 Task: Create a due date automation trigger when advanced on, on the monday after a card is due add dates starting this month at 11:00 AM.
Action: Mouse moved to (989, 96)
Screenshot: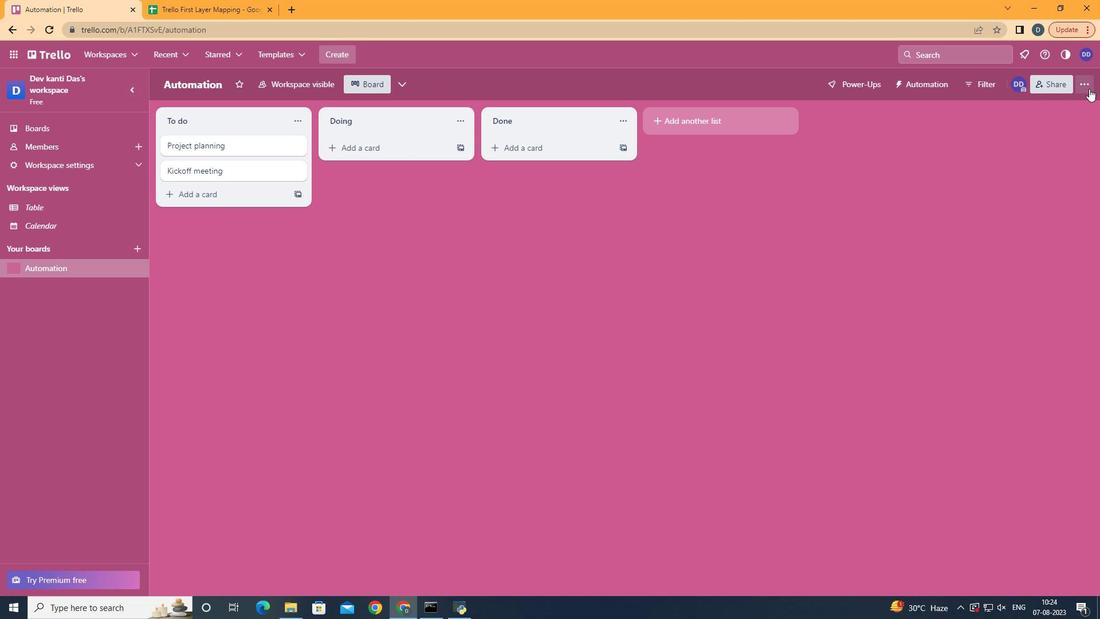 
Action: Mouse pressed left at (989, 96)
Screenshot: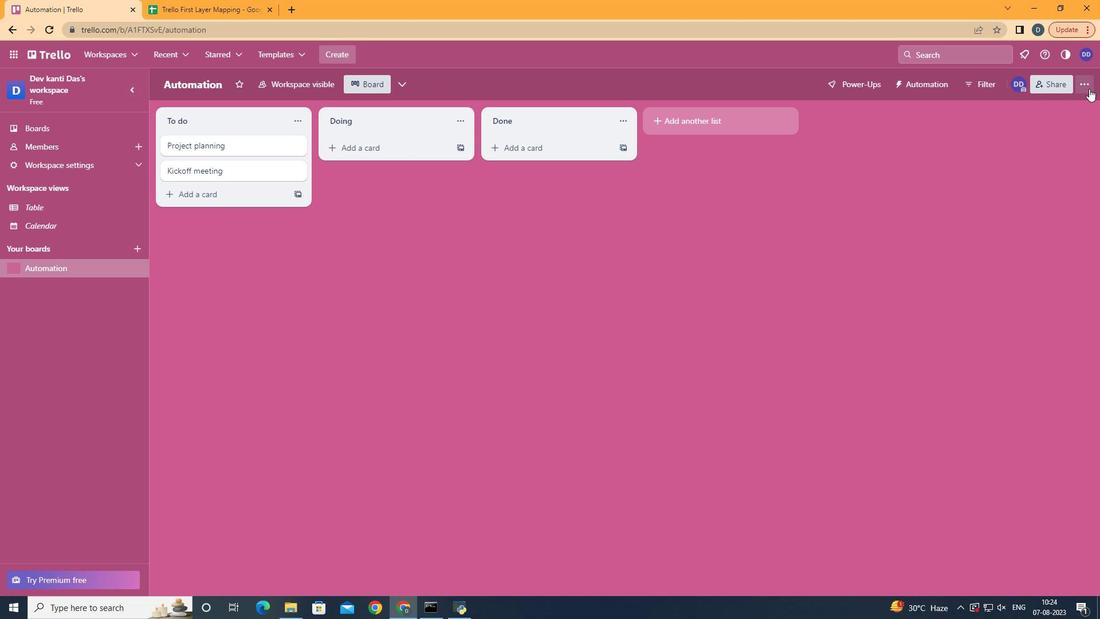 
Action: Mouse moved to (907, 260)
Screenshot: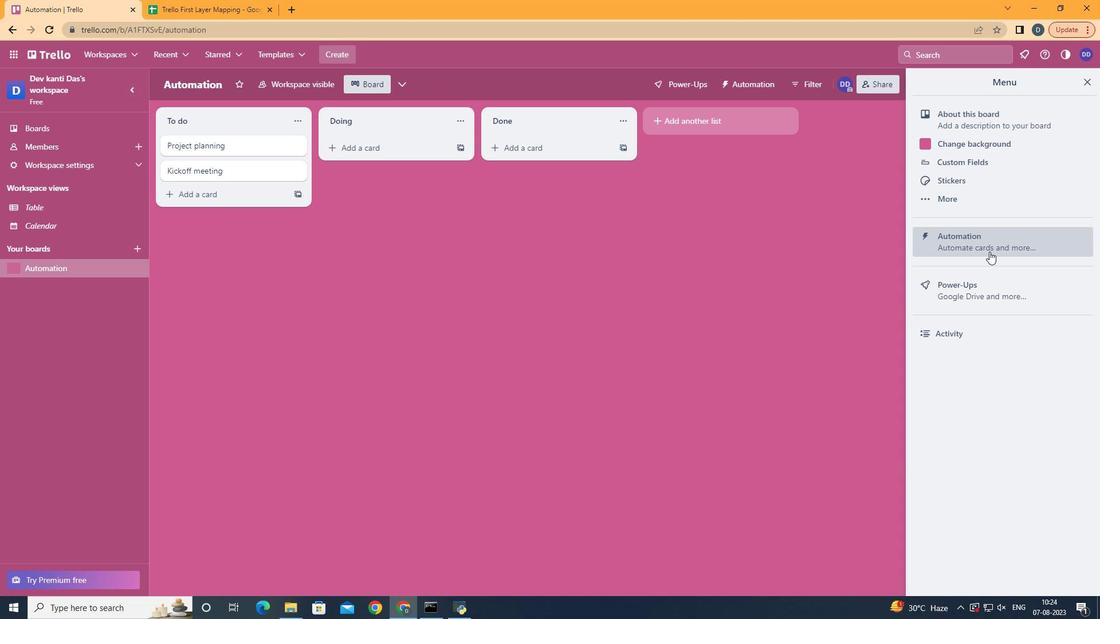 
Action: Mouse pressed left at (907, 260)
Screenshot: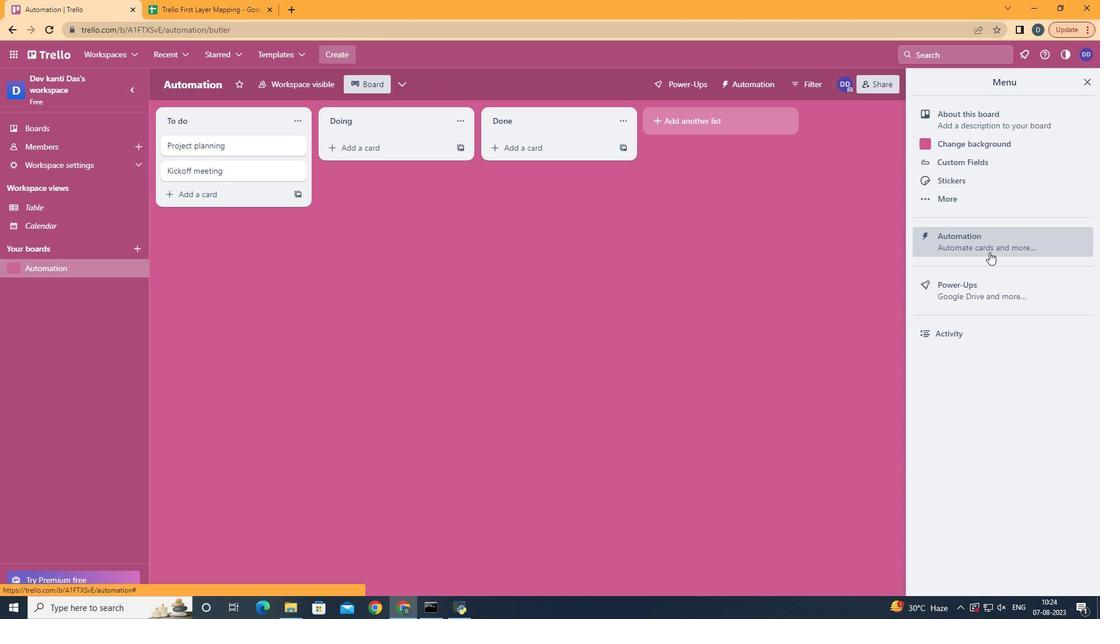 
Action: Mouse moved to (300, 237)
Screenshot: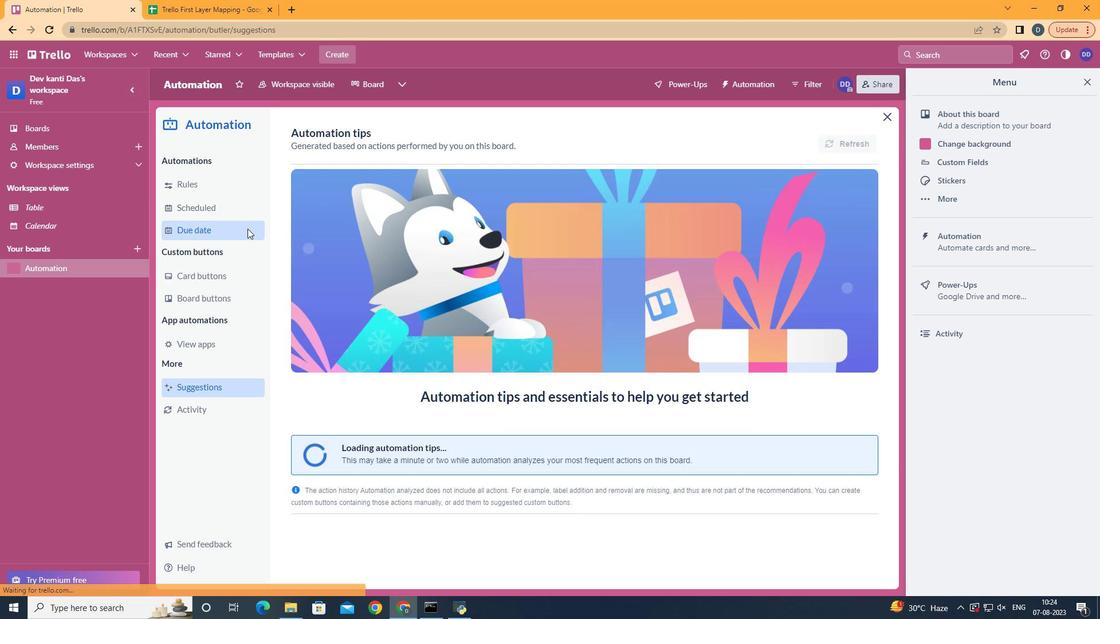 
Action: Mouse pressed left at (300, 237)
Screenshot: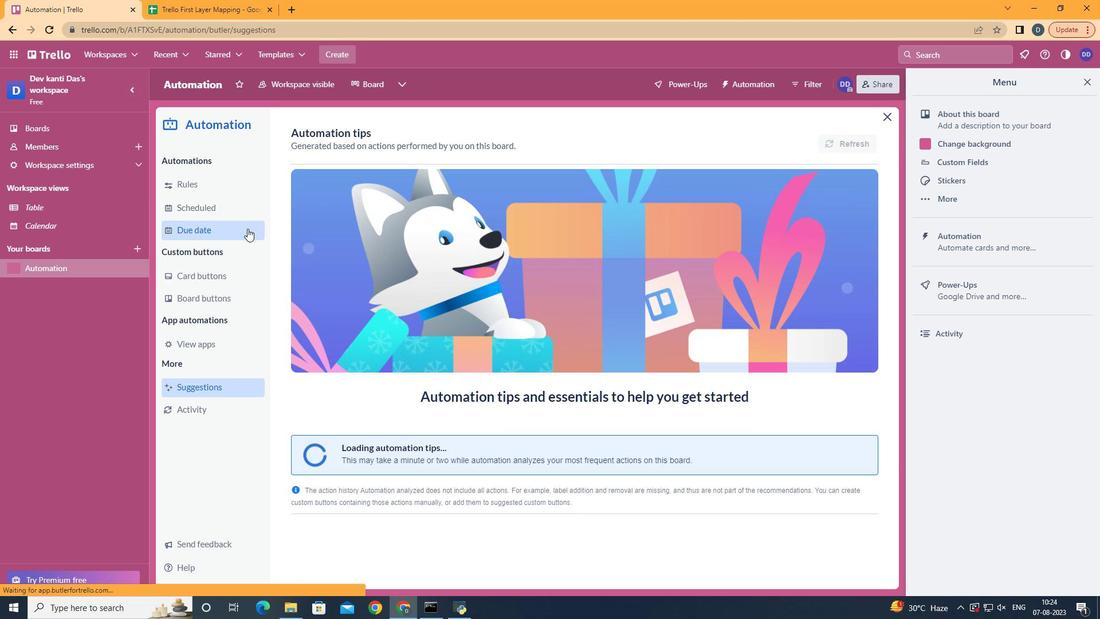 
Action: Mouse moved to (760, 144)
Screenshot: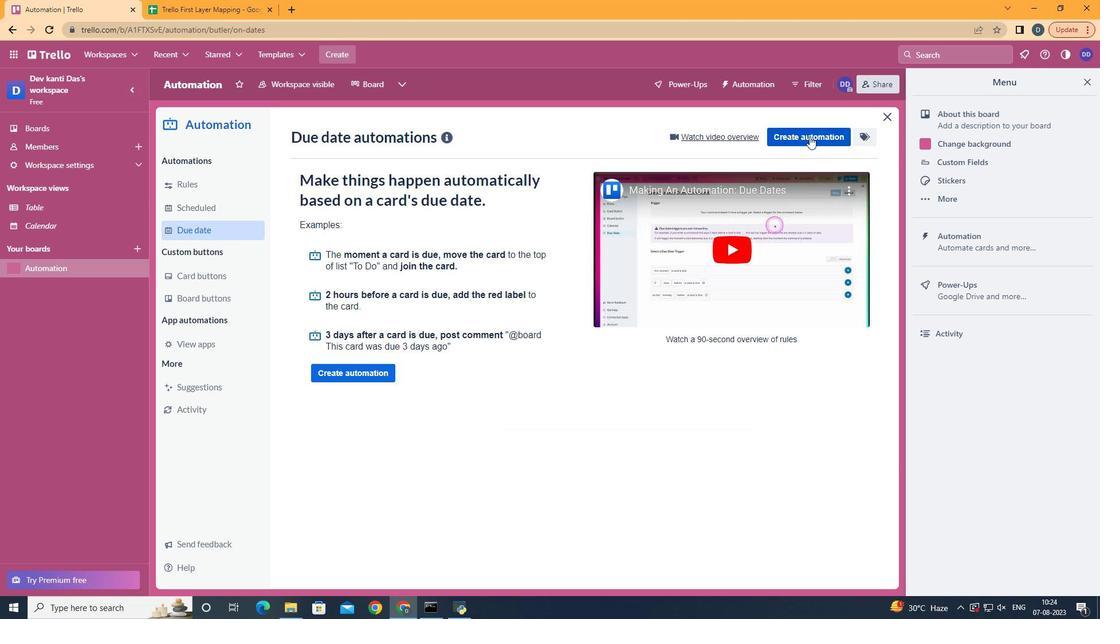 
Action: Mouse pressed left at (760, 144)
Screenshot: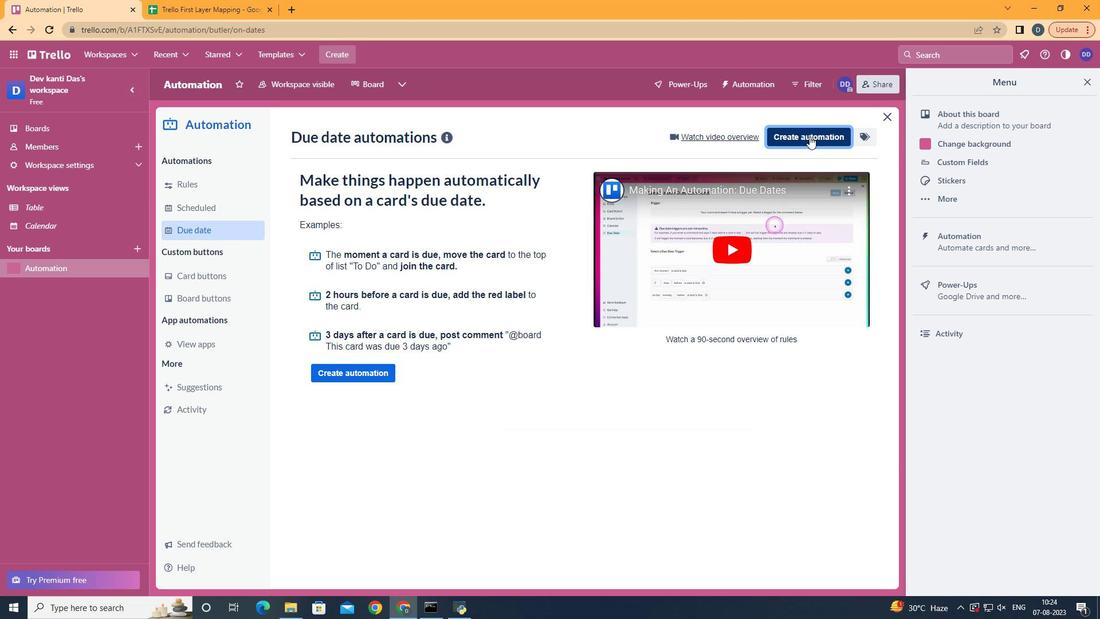 
Action: Mouse moved to (579, 254)
Screenshot: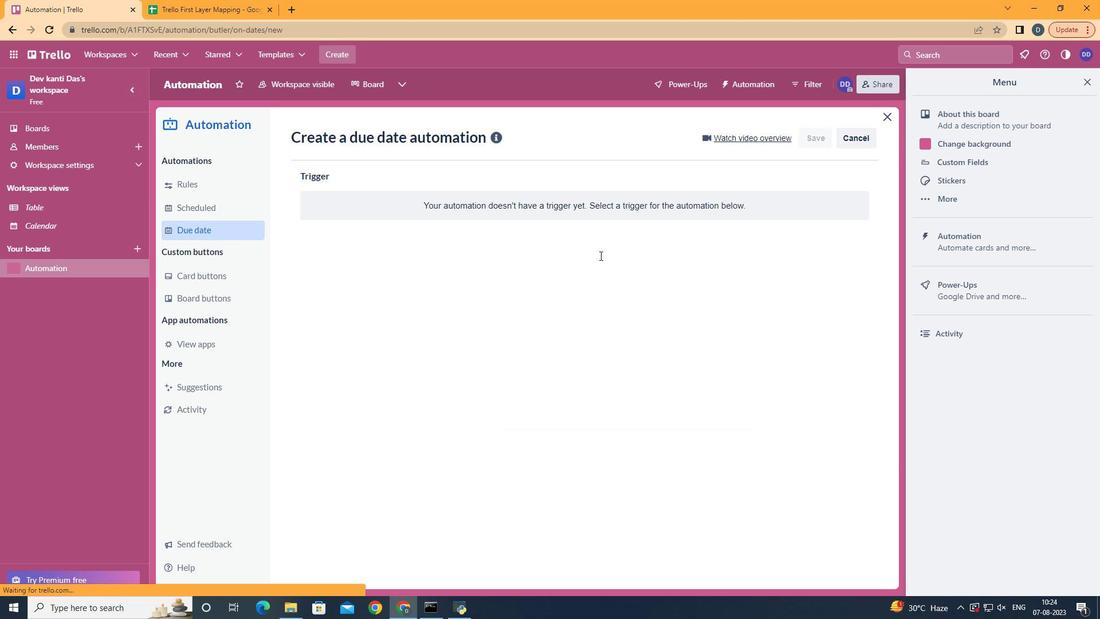 
Action: Mouse pressed left at (579, 254)
Screenshot: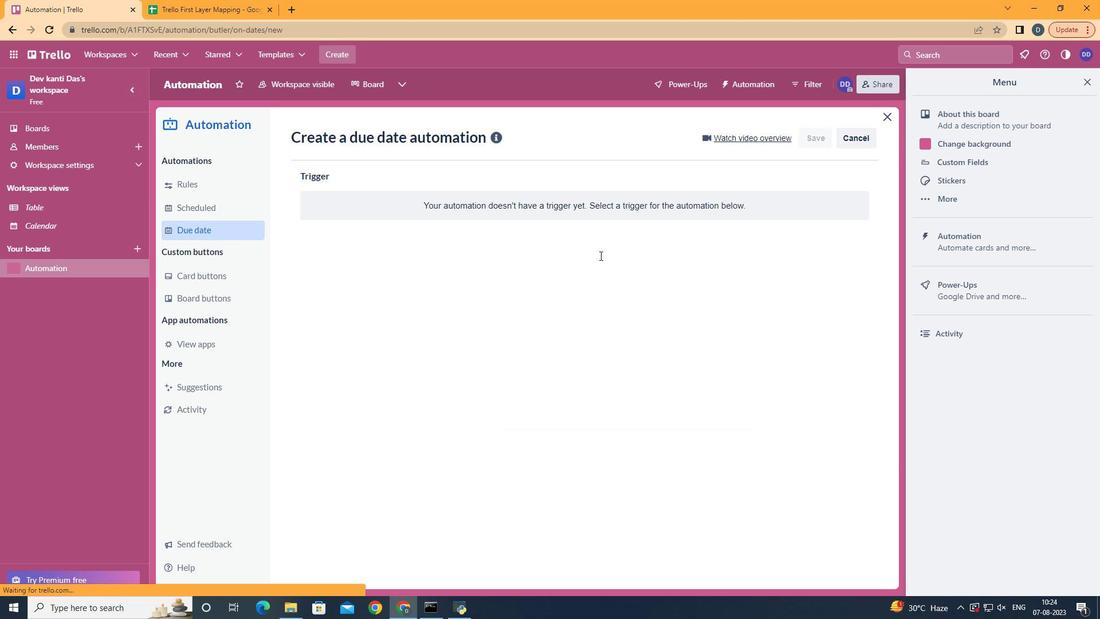 
Action: Mouse moved to (402, 312)
Screenshot: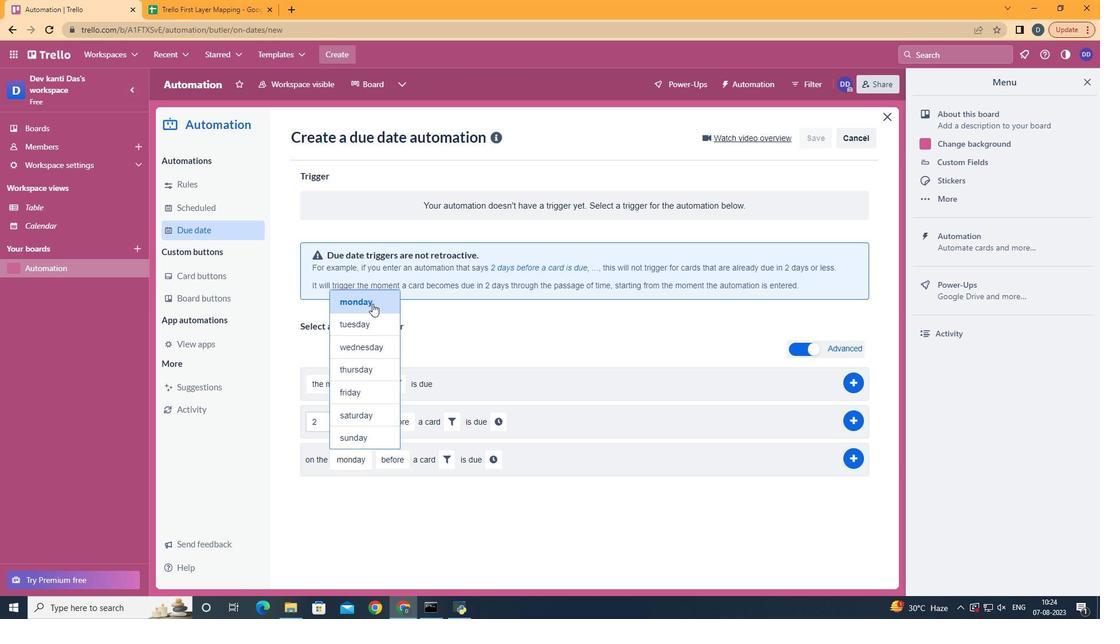 
Action: Mouse pressed left at (402, 312)
Screenshot: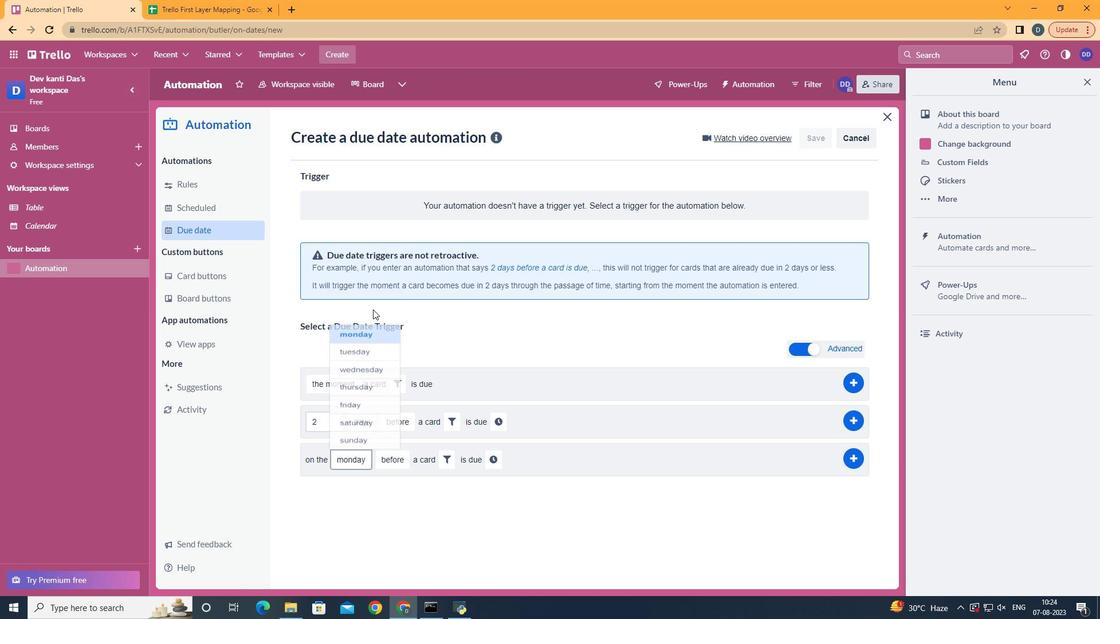 
Action: Mouse moved to (425, 509)
Screenshot: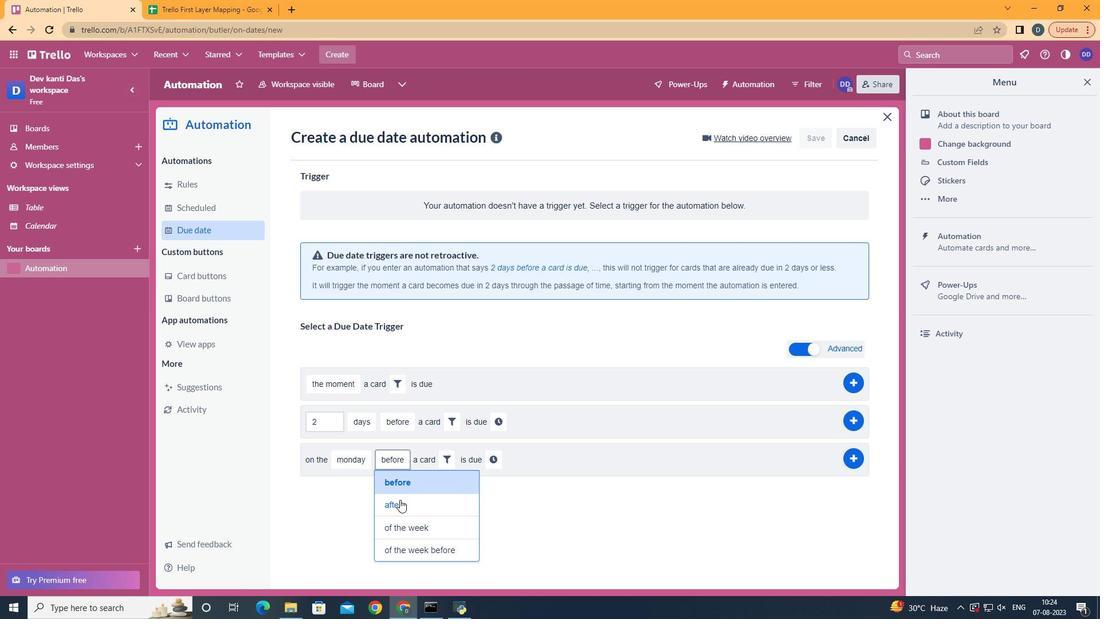 
Action: Mouse pressed left at (425, 509)
Screenshot: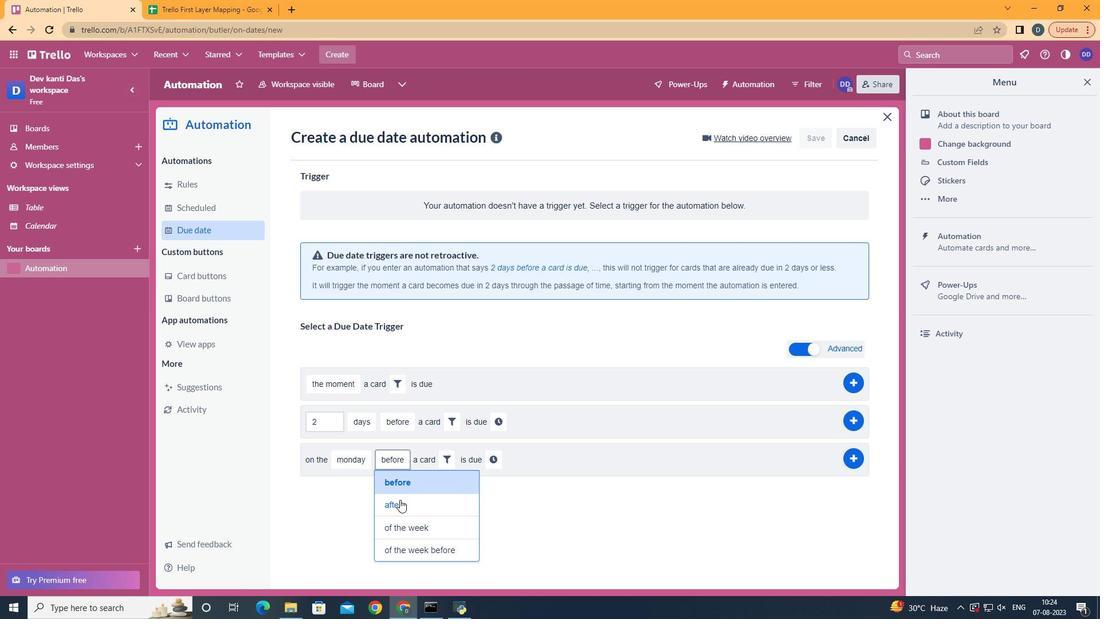 
Action: Mouse moved to (461, 469)
Screenshot: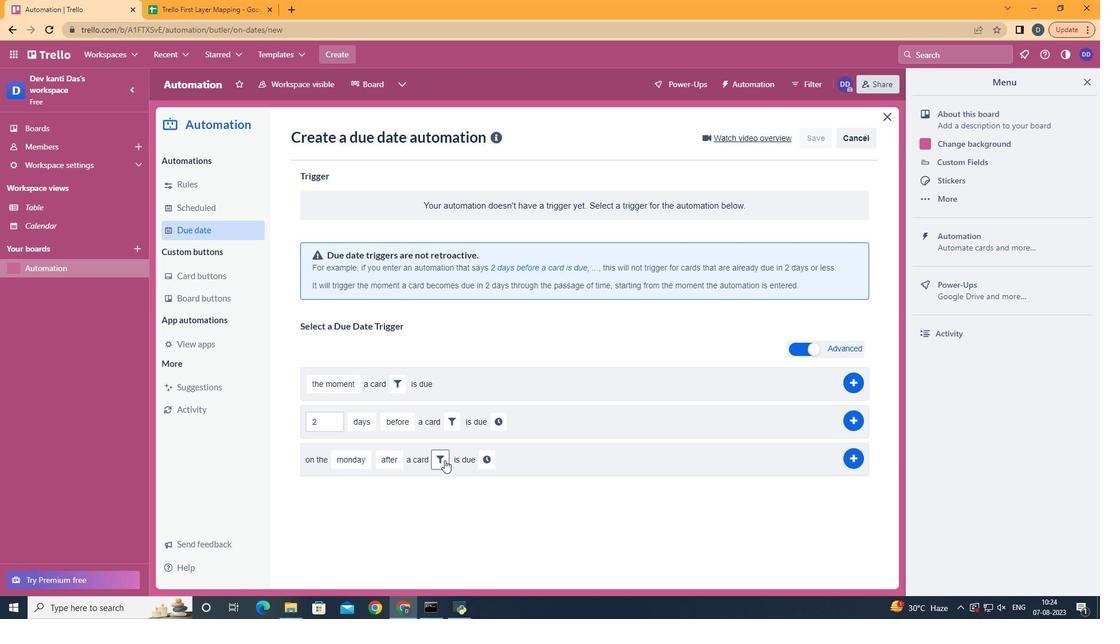 
Action: Mouse pressed left at (461, 469)
Screenshot: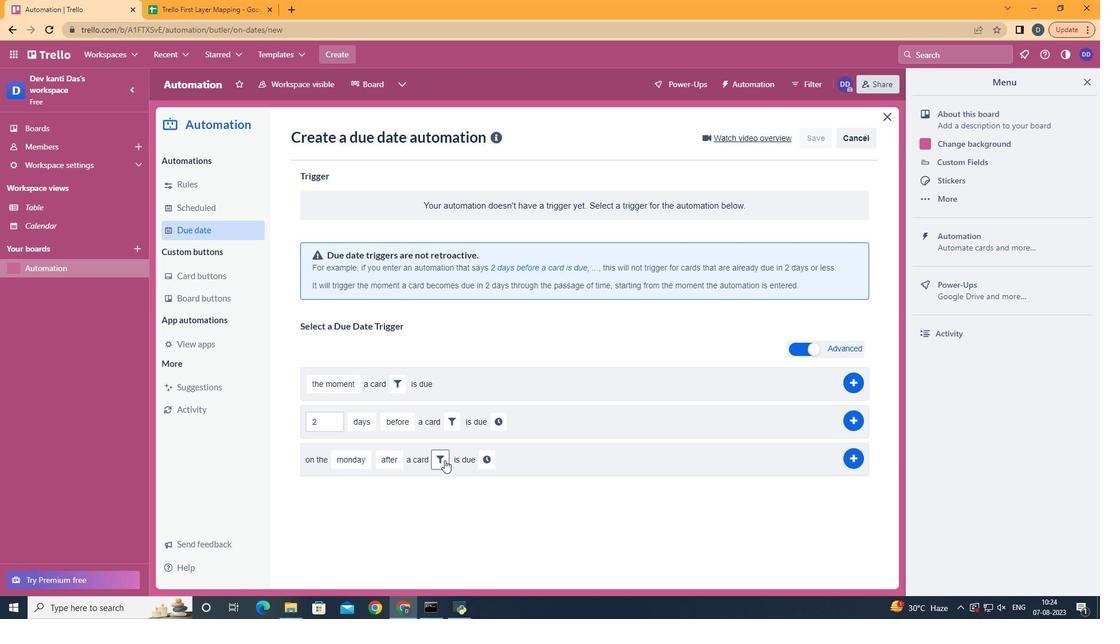 
Action: Mouse moved to (501, 505)
Screenshot: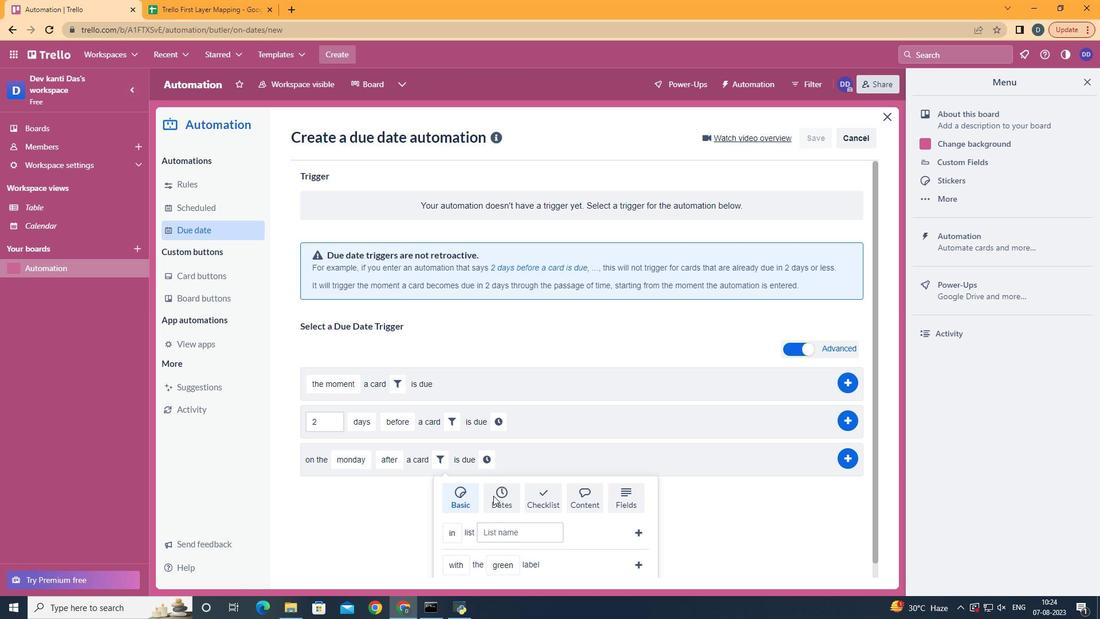 
Action: Mouse pressed left at (501, 505)
Screenshot: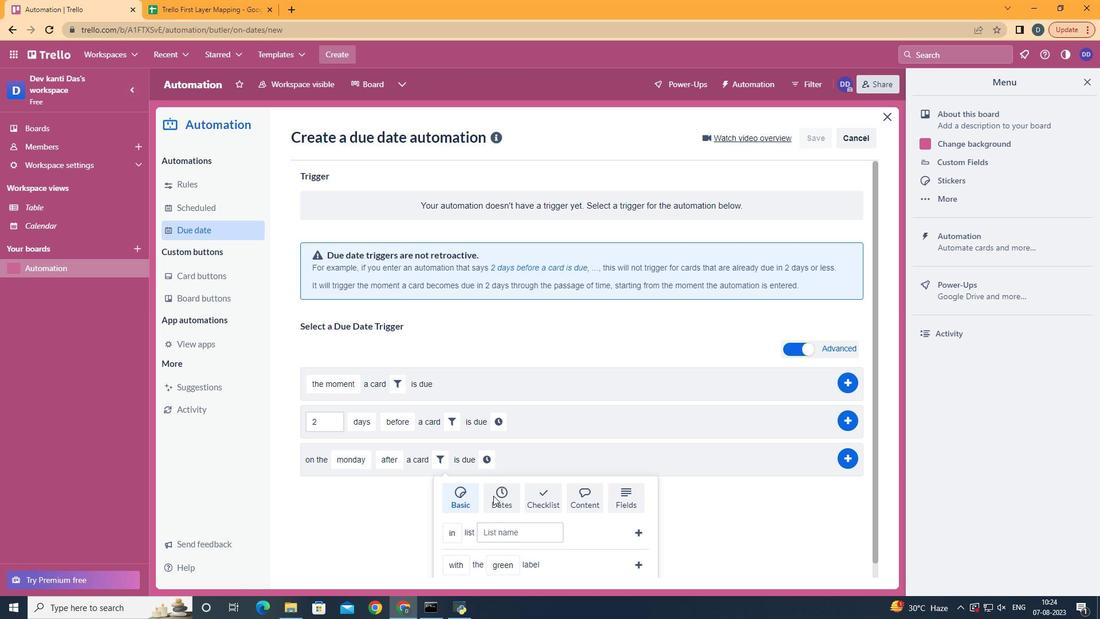 
Action: Mouse moved to (502, 505)
Screenshot: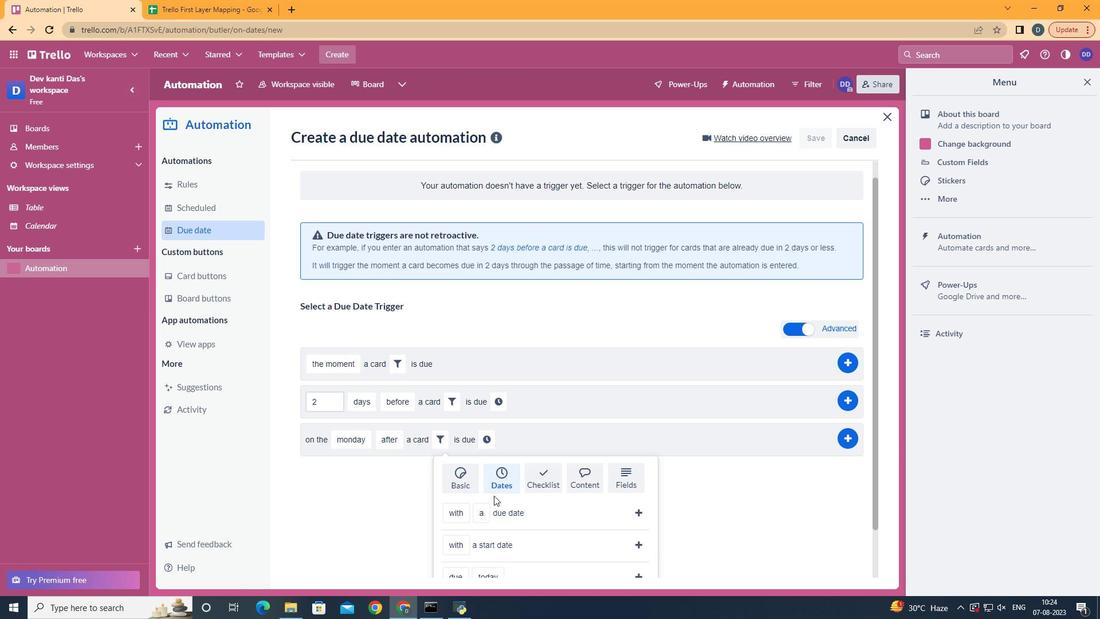 
Action: Mouse scrolled (502, 504) with delta (0, 0)
Screenshot: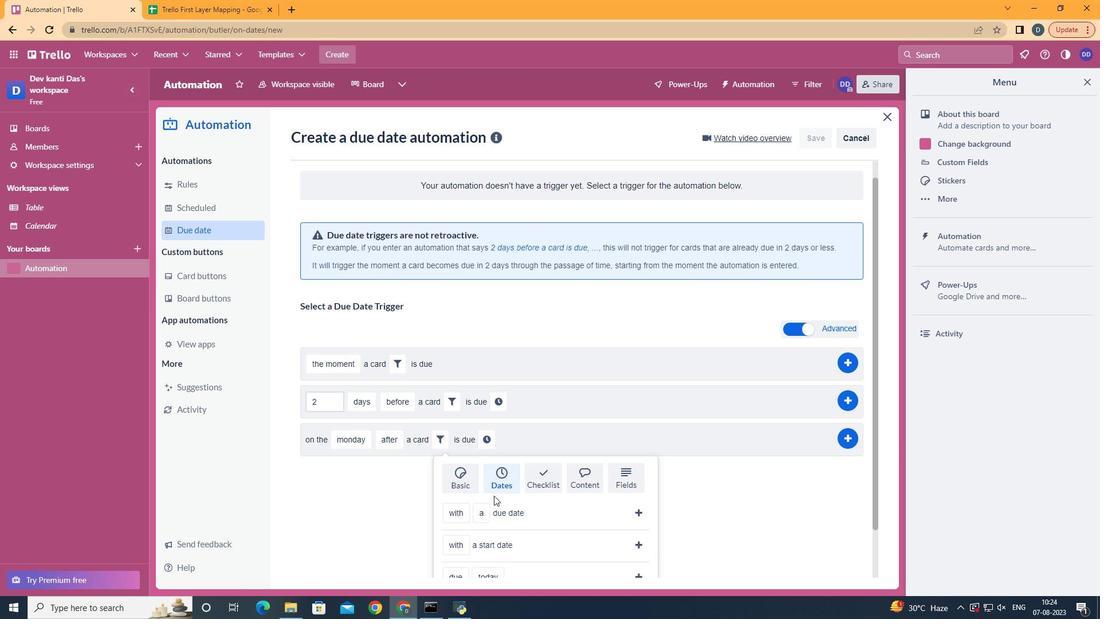 
Action: Mouse scrolled (502, 504) with delta (0, 0)
Screenshot: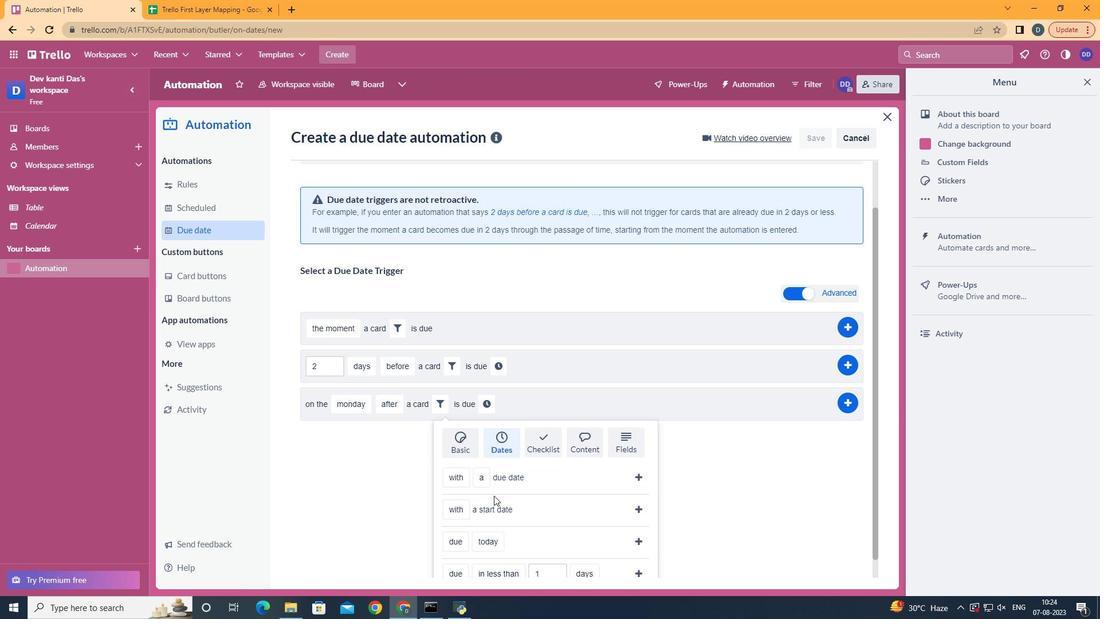 
Action: Mouse scrolled (502, 504) with delta (0, 0)
Screenshot: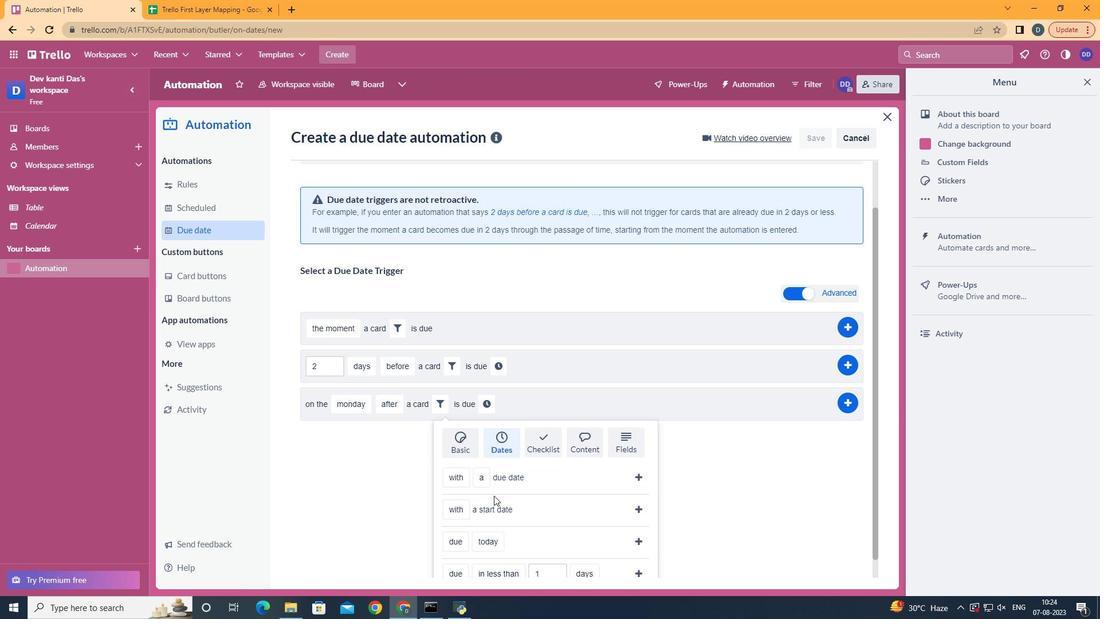 
Action: Mouse scrolled (502, 504) with delta (0, 0)
Screenshot: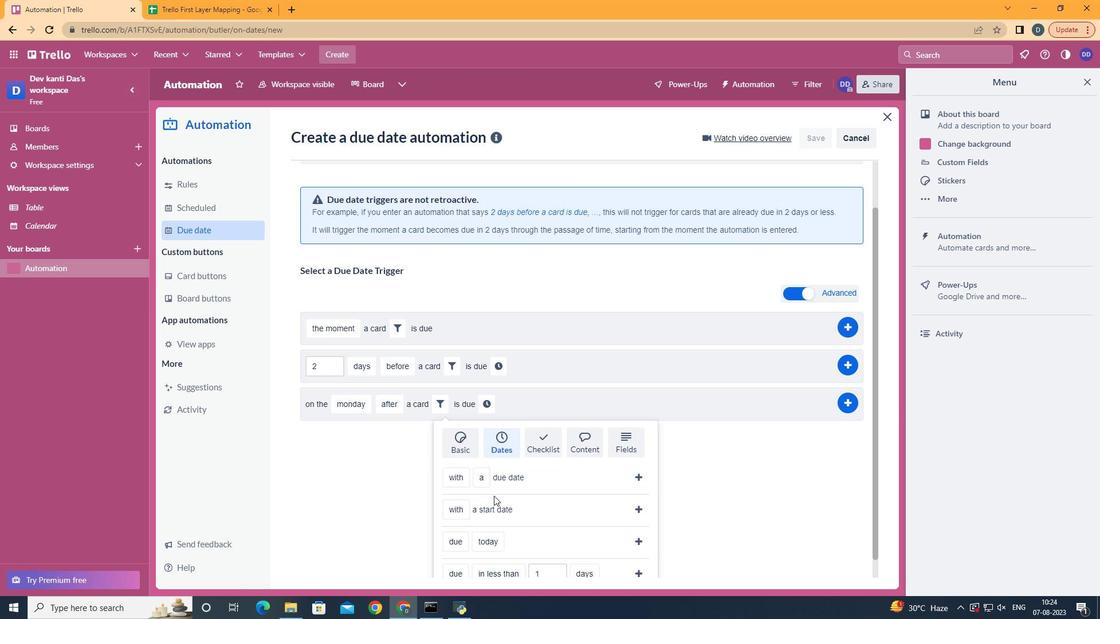 
Action: Mouse moved to (484, 485)
Screenshot: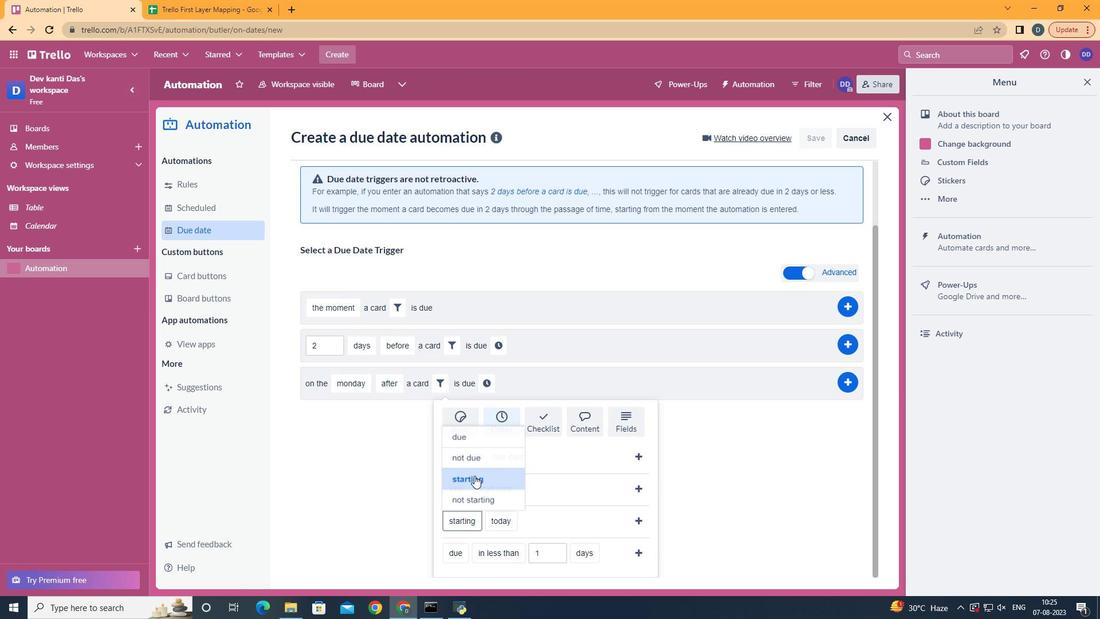 
Action: Mouse pressed left at (484, 485)
Screenshot: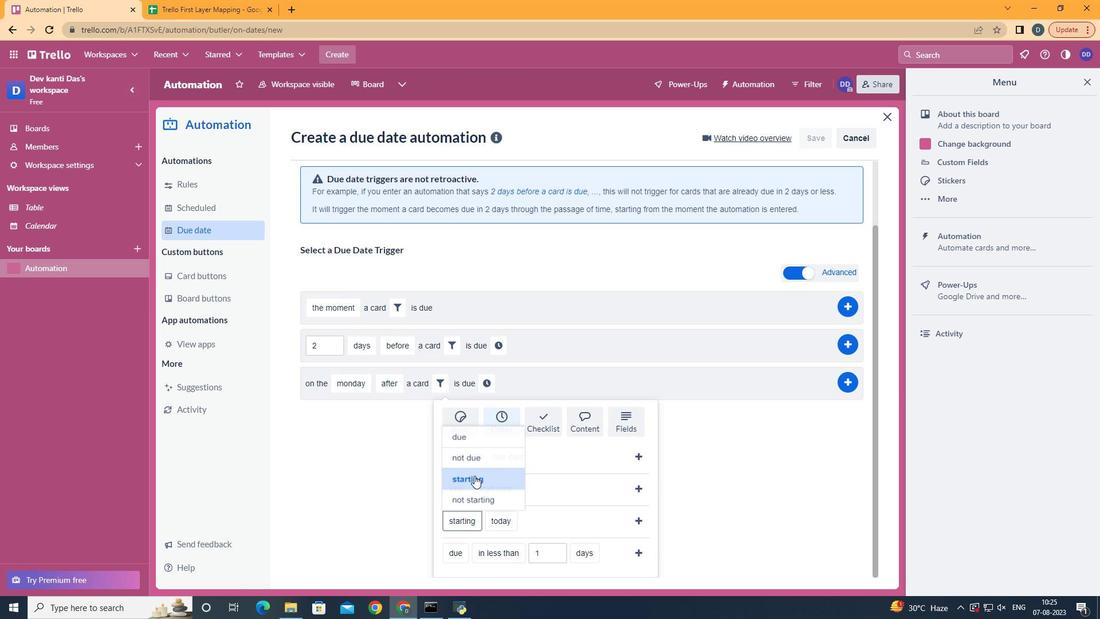 
Action: Mouse moved to (529, 486)
Screenshot: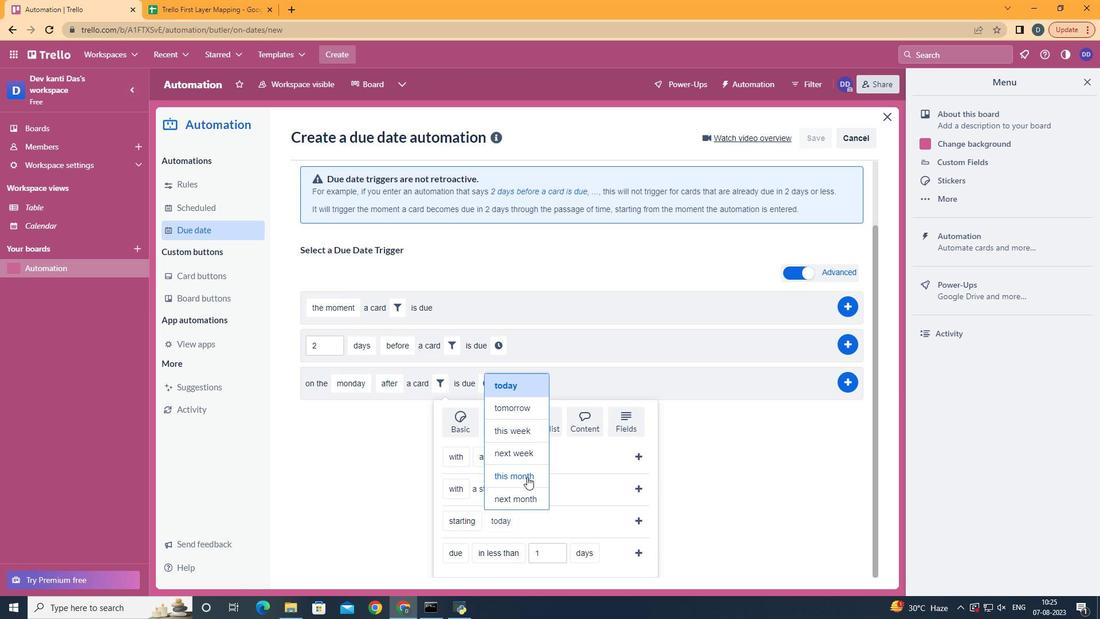 
Action: Mouse pressed left at (529, 486)
Screenshot: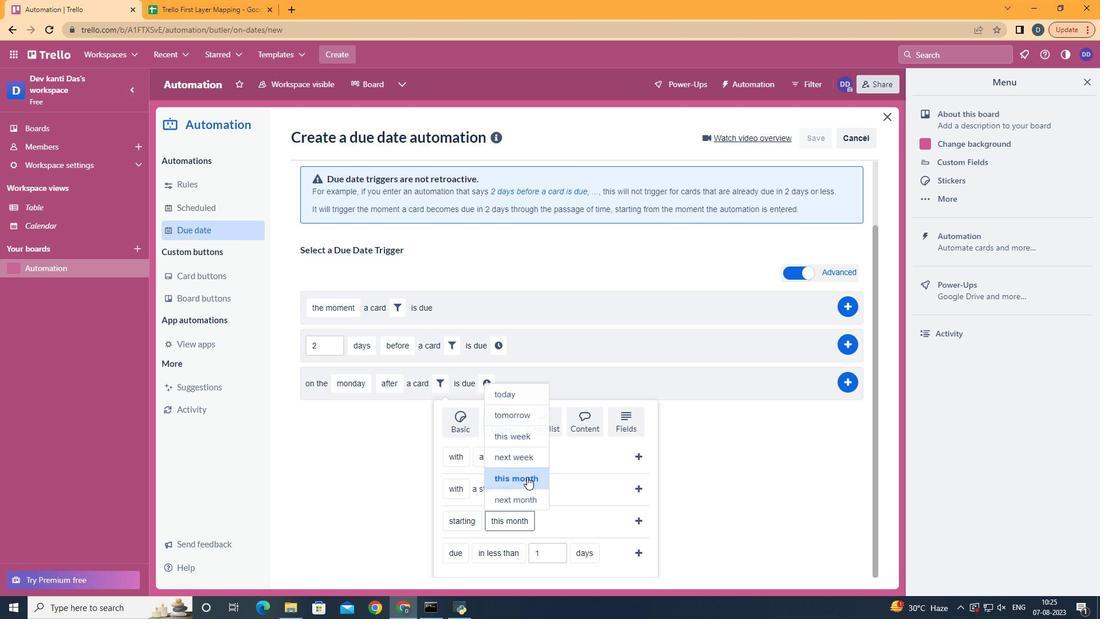 
Action: Mouse moved to (619, 532)
Screenshot: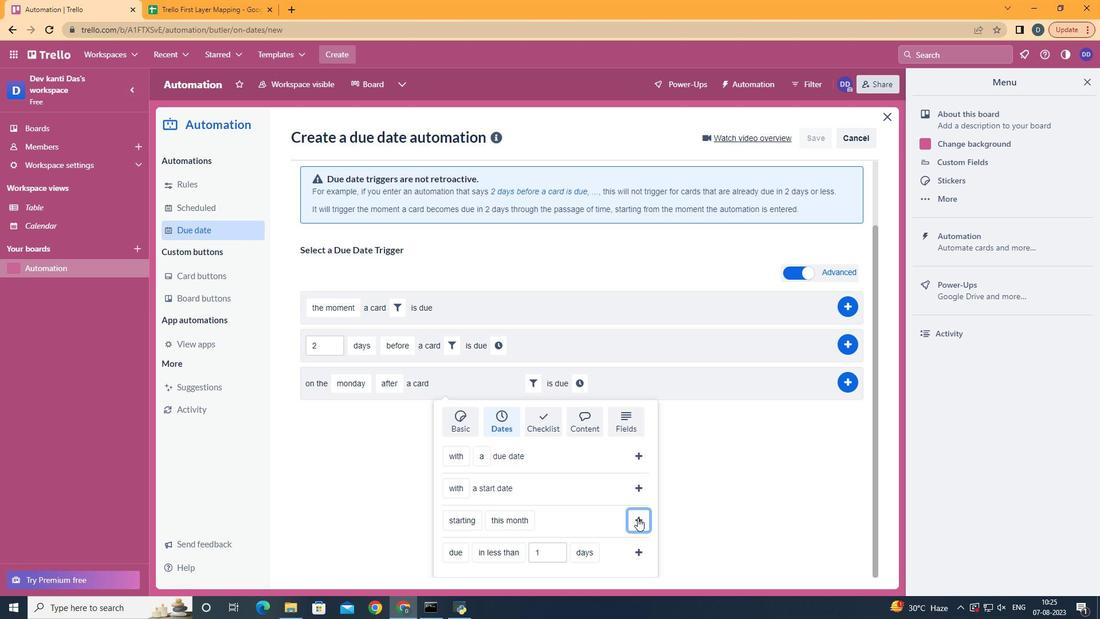
Action: Mouse pressed left at (619, 532)
Screenshot: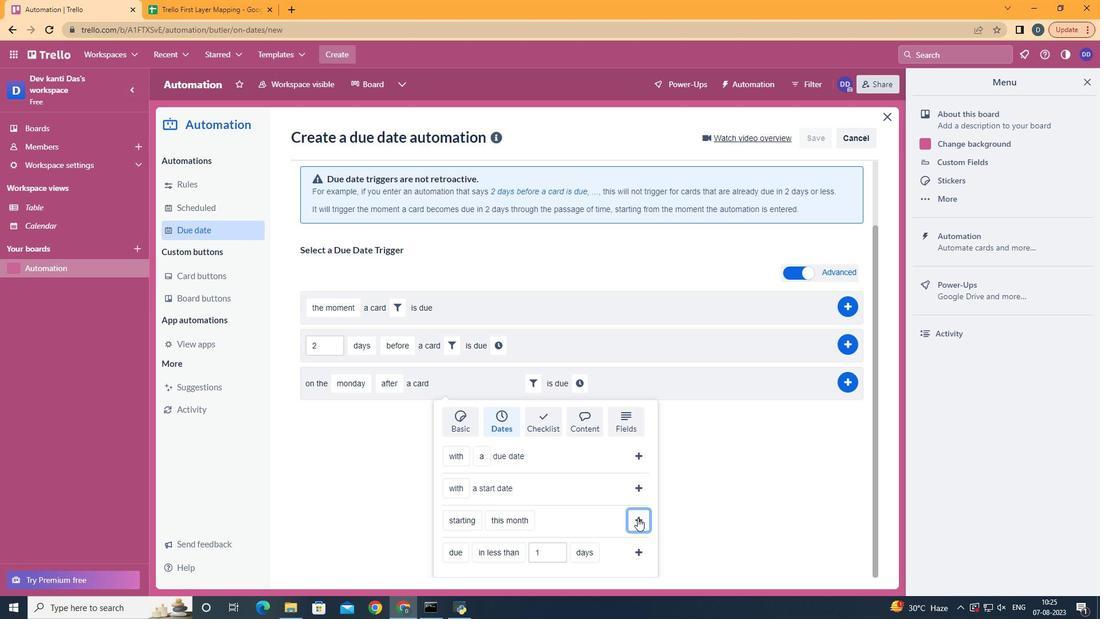 
Action: Mouse moved to (577, 465)
Screenshot: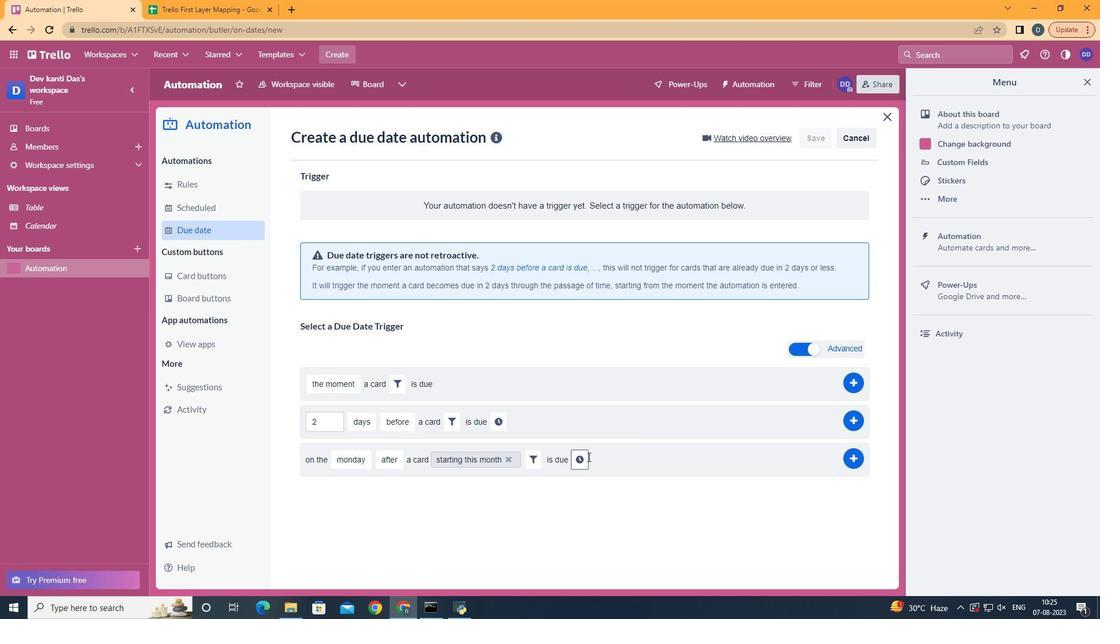 
Action: Mouse pressed left at (577, 465)
Screenshot: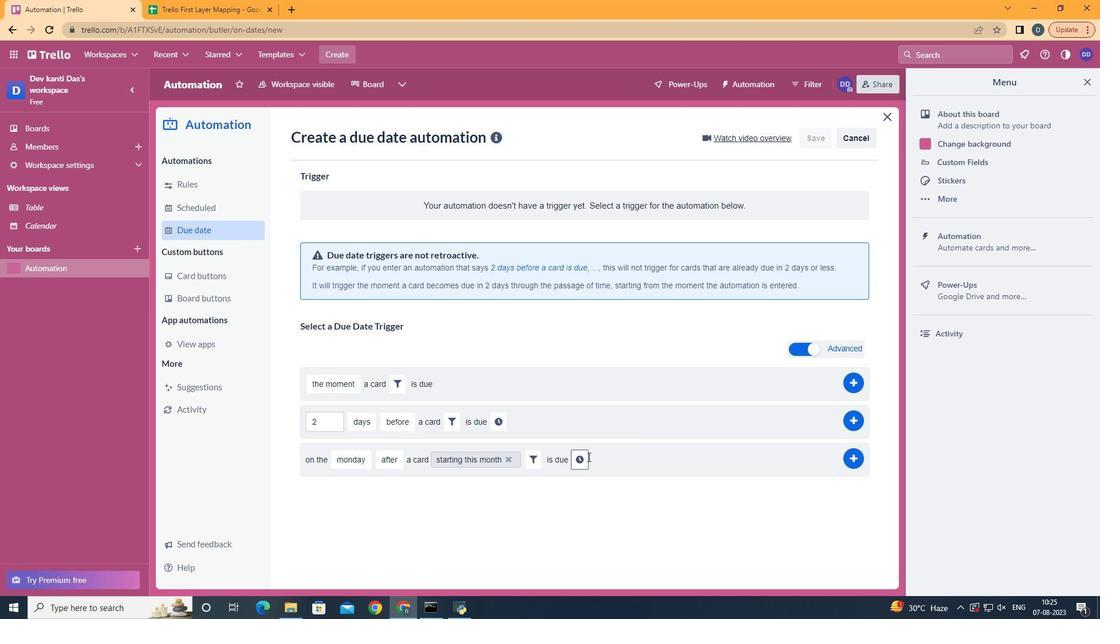 
Action: Mouse moved to (602, 474)
Screenshot: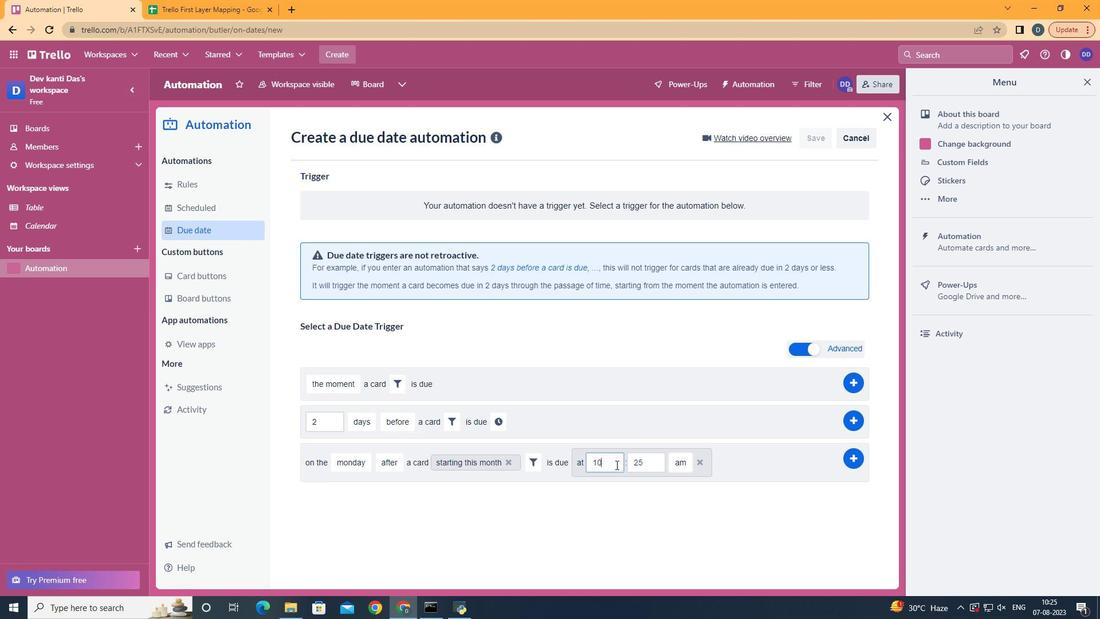
Action: Mouse pressed left at (602, 474)
Screenshot: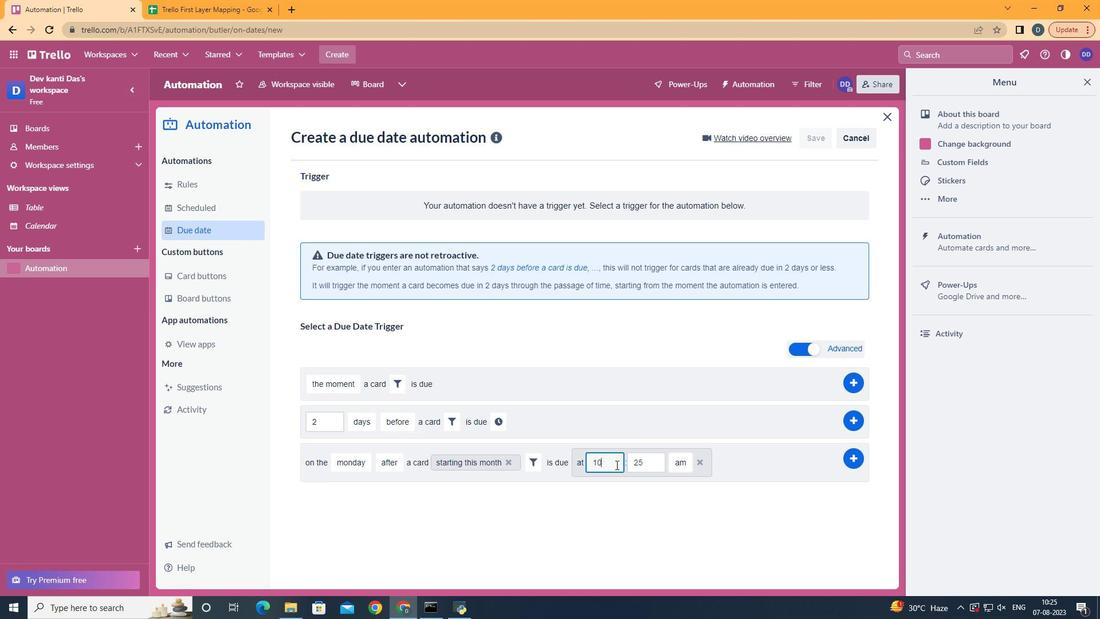 
Action: Mouse moved to (602, 474)
Screenshot: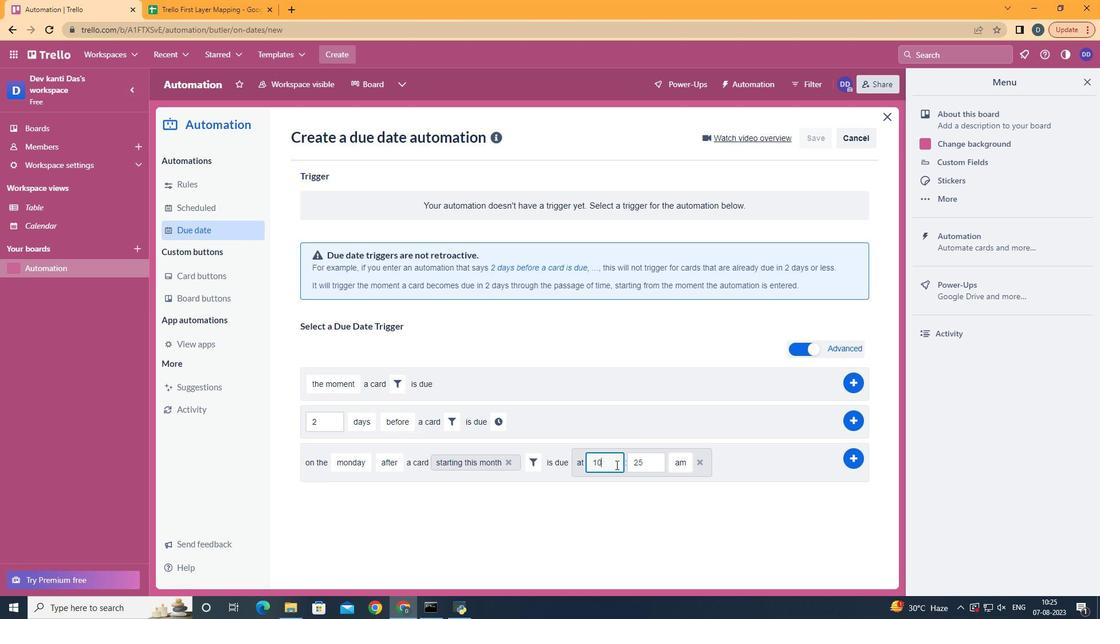 
Action: Key pressed <Key.backspace>1
Screenshot: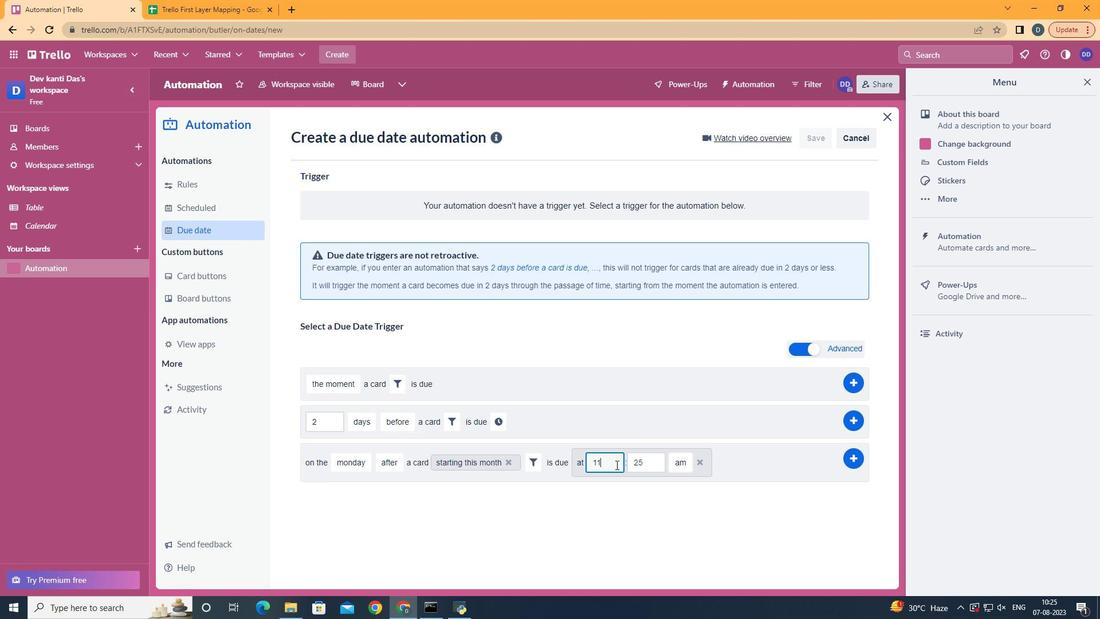 
Action: Mouse moved to (628, 470)
Screenshot: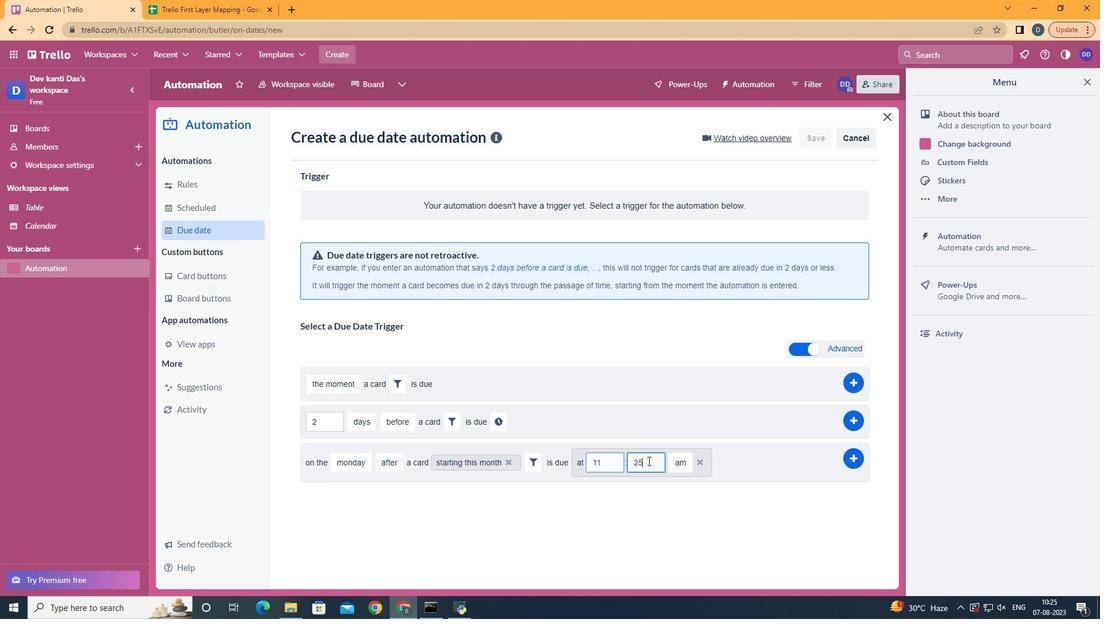 
Action: Mouse pressed left at (628, 470)
Screenshot: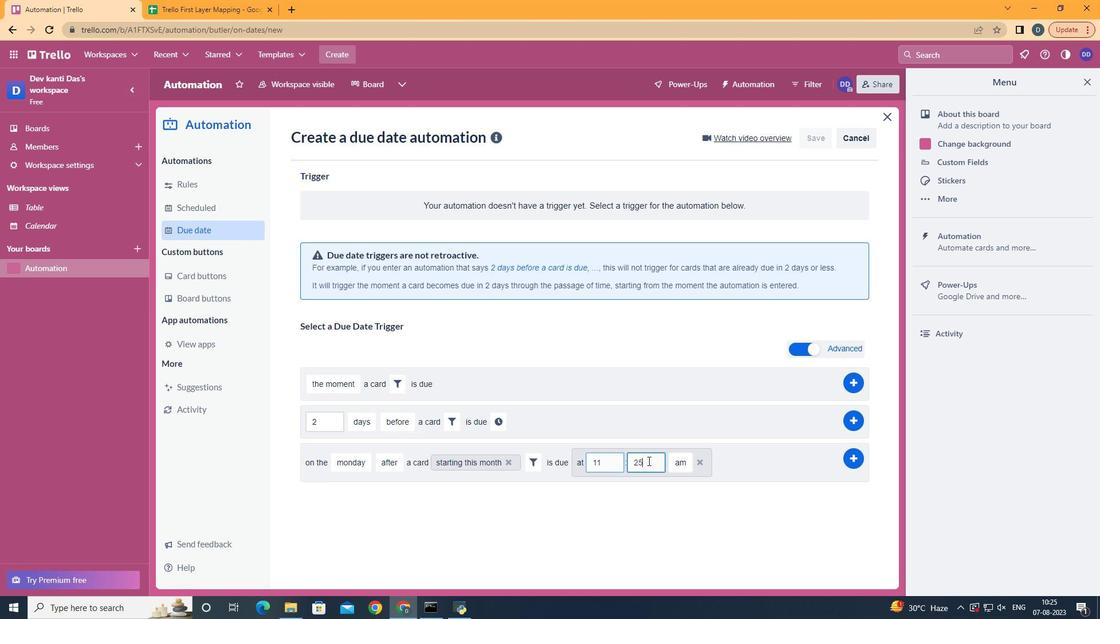 
Action: Mouse moved to (628, 470)
Screenshot: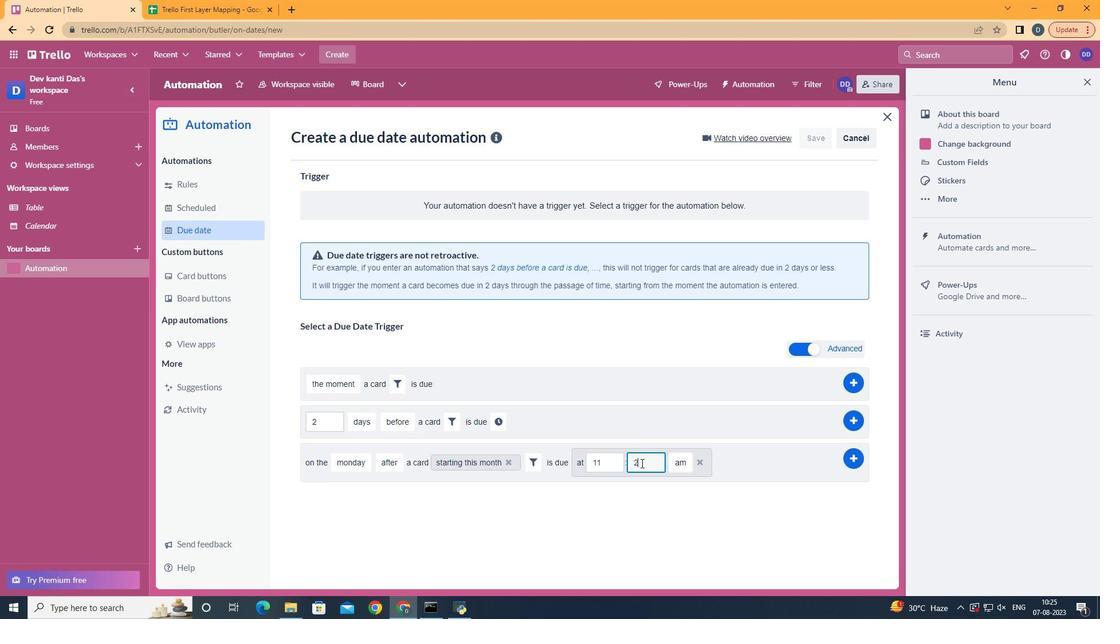 
Action: Key pressed <Key.backspace>
Screenshot: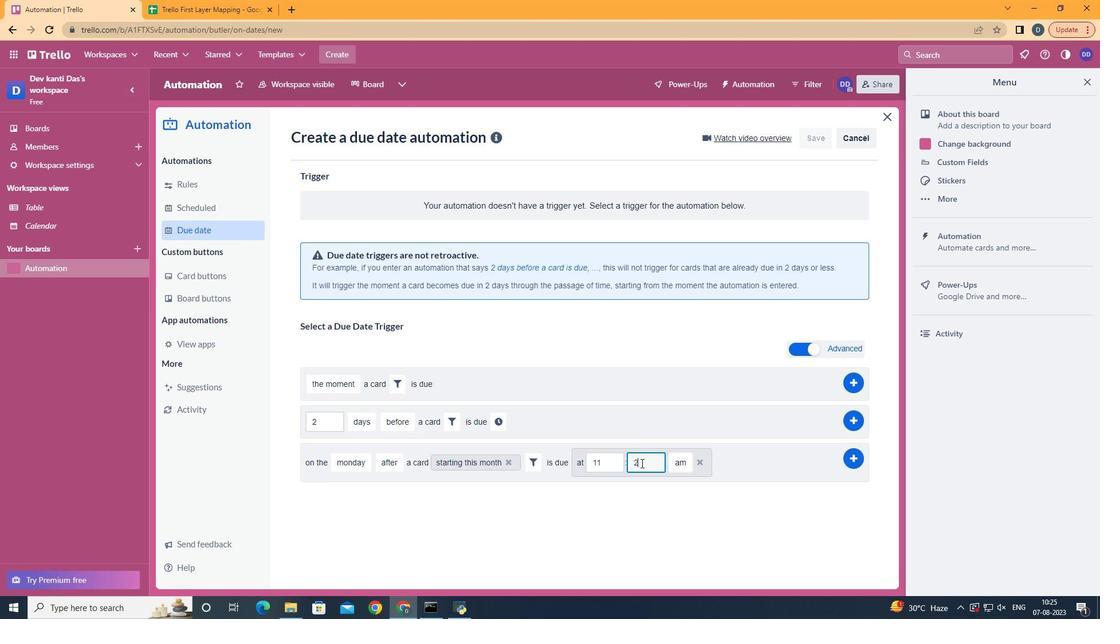
Action: Mouse moved to (622, 472)
Screenshot: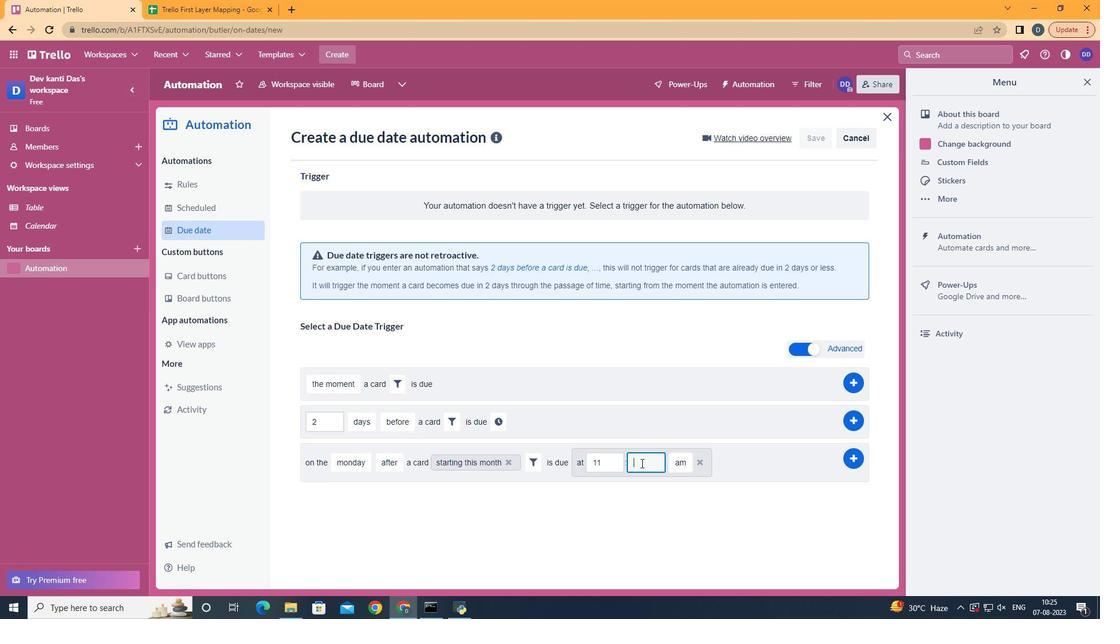
Action: Key pressed <Key.backspace>00
Screenshot: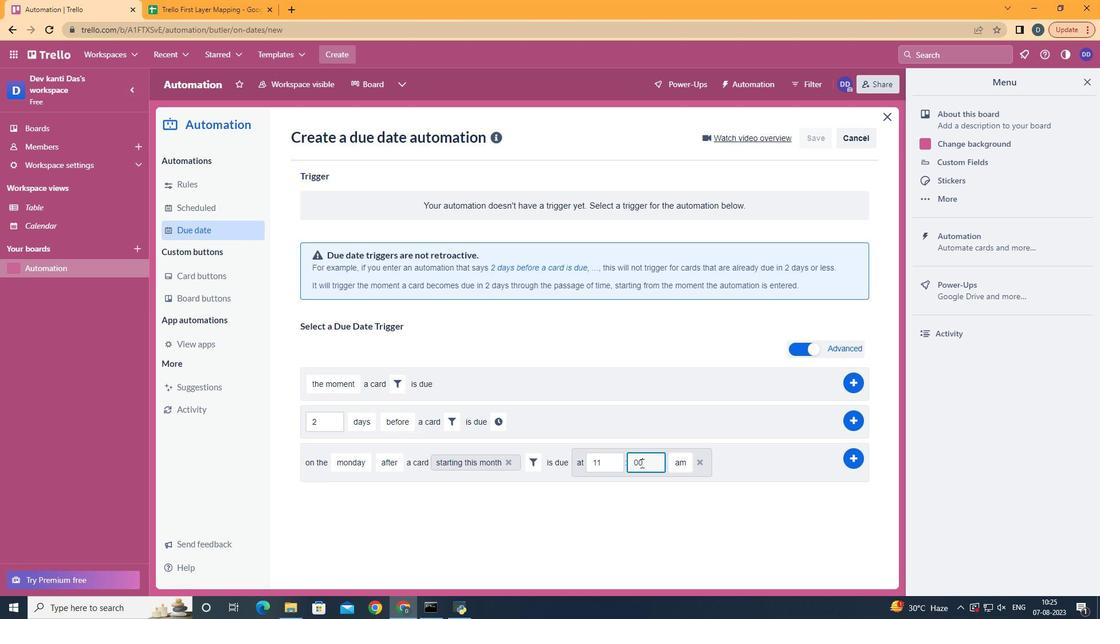 
Action: Mouse moved to (797, 465)
Screenshot: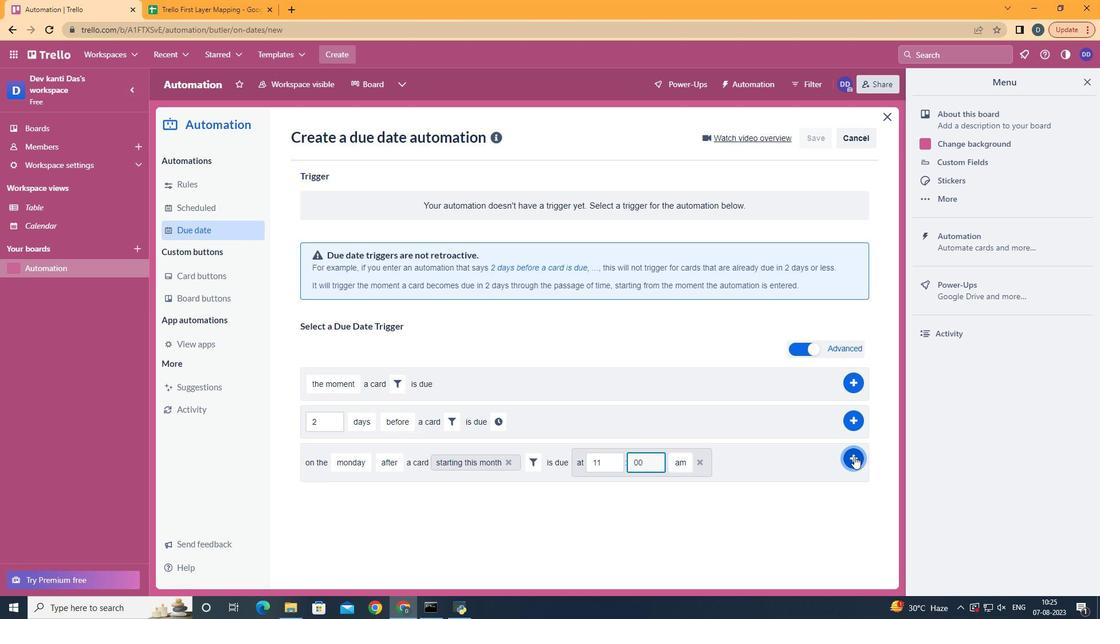 
Action: Mouse pressed left at (797, 465)
Screenshot: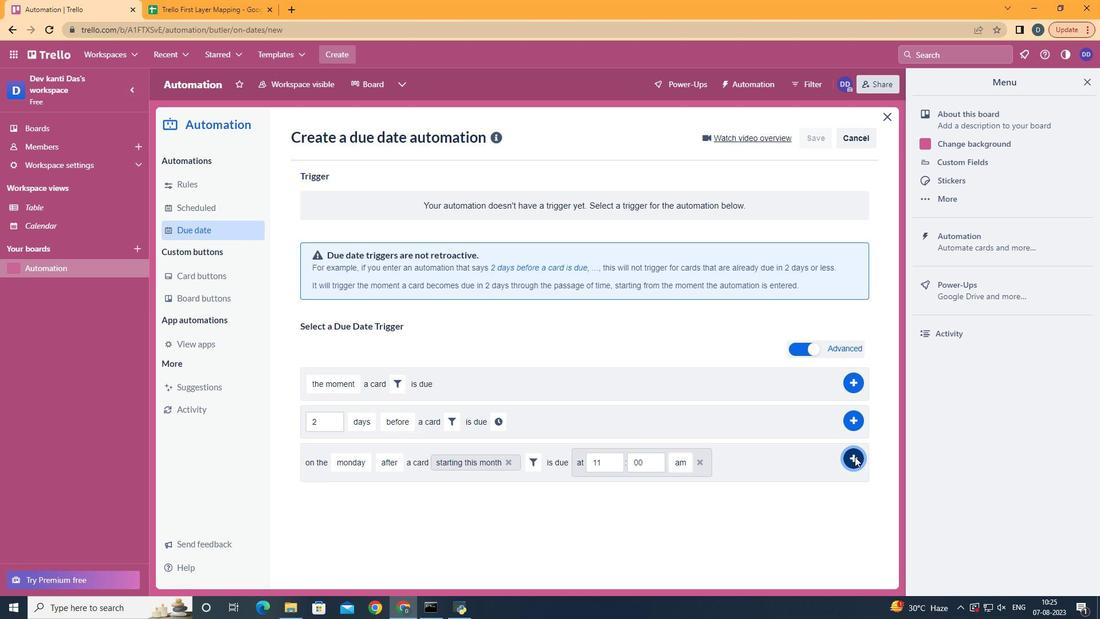 
Action: Mouse moved to (553, 215)
Screenshot: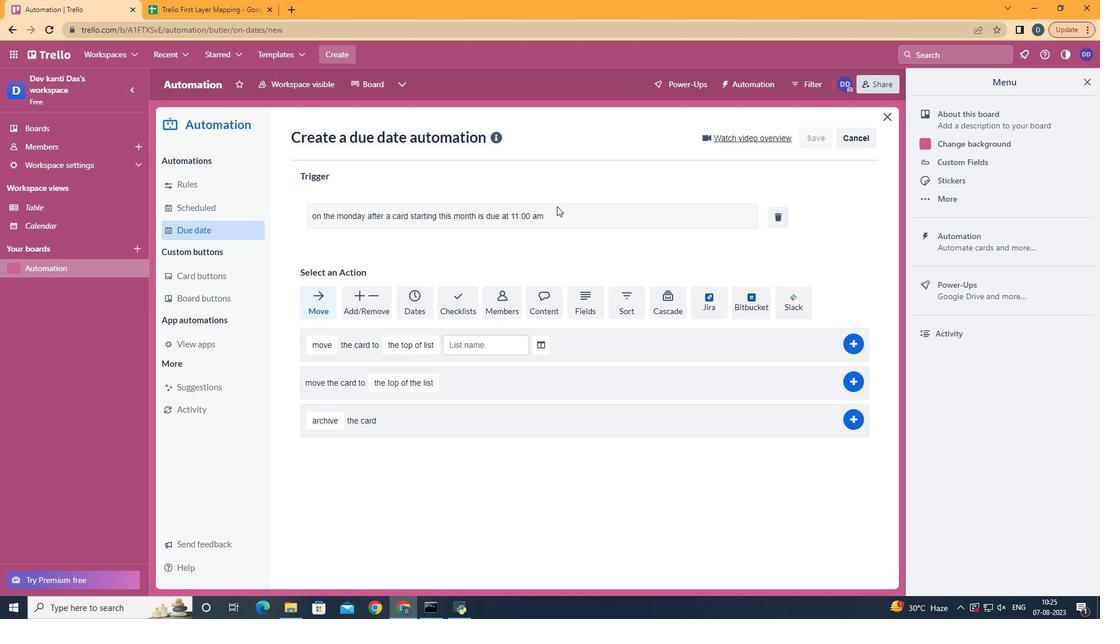 
